 Task: In the  document invoice.epub Insert page numer 'on bottom of the page' change page color to  'Light Brown'. Write company name: Supertech
Action: Mouse moved to (107, 59)
Screenshot: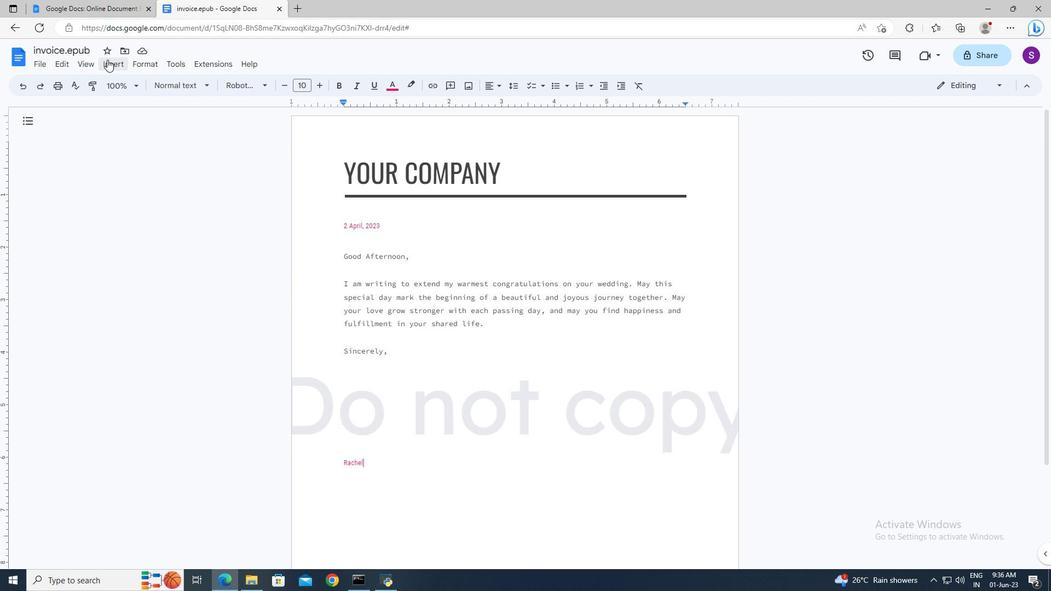 
Action: Mouse pressed left at (107, 59)
Screenshot: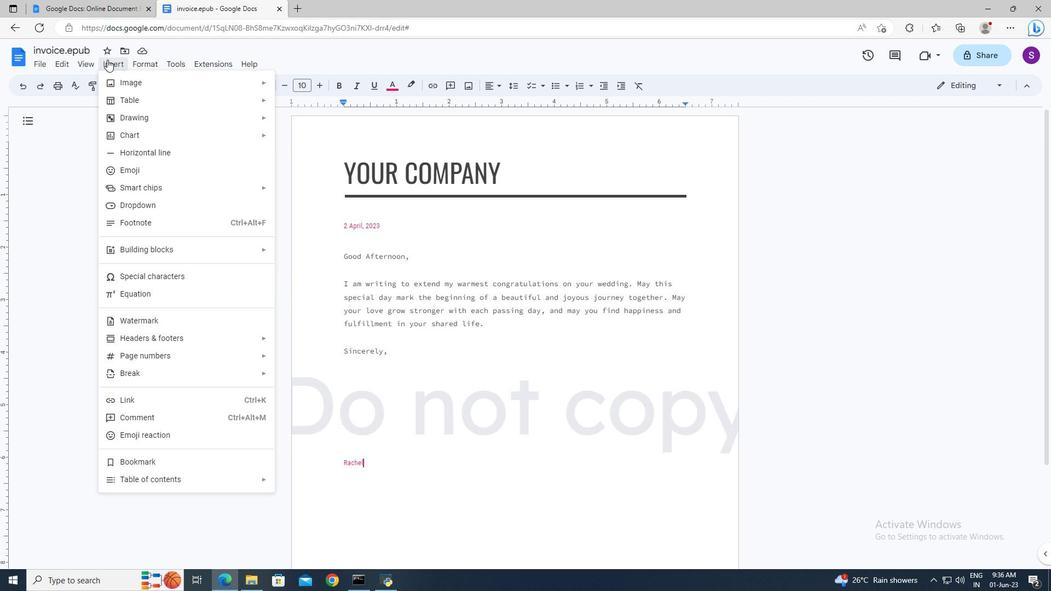 
Action: Mouse moved to (295, 430)
Screenshot: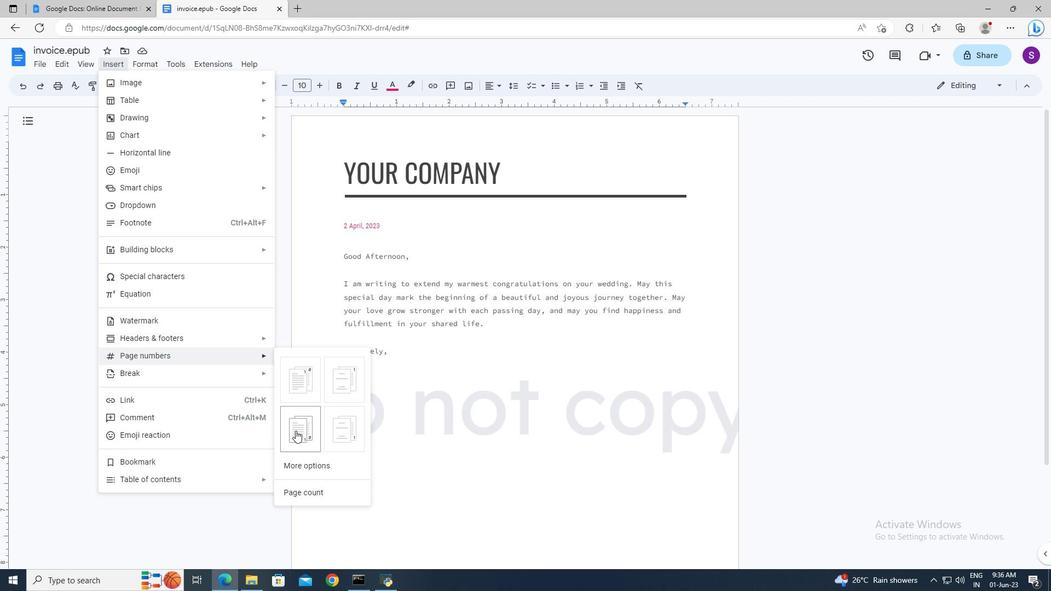 
Action: Mouse pressed left at (295, 430)
Screenshot: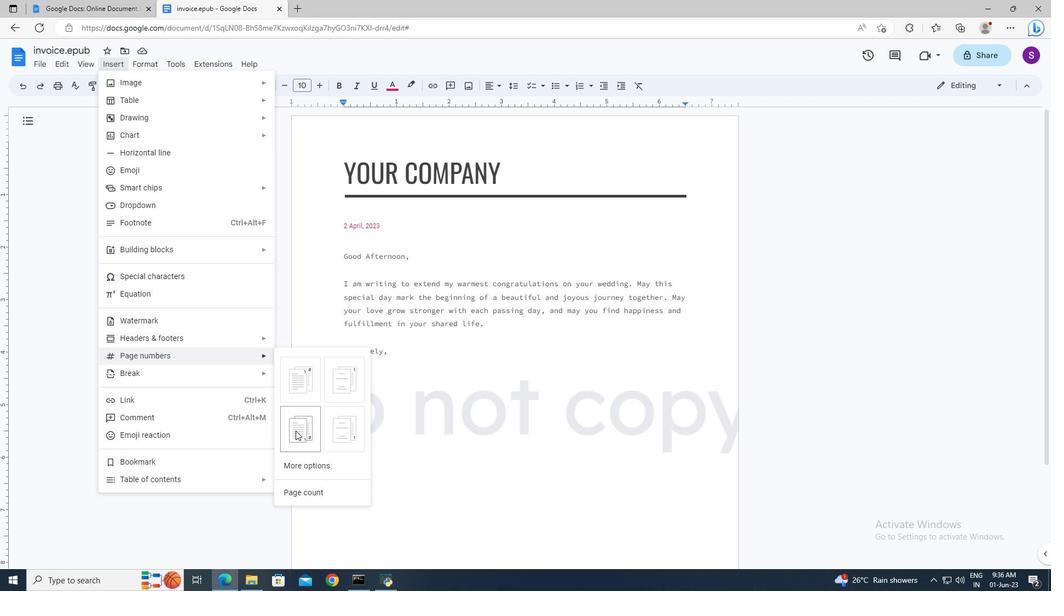 
Action: Mouse moved to (328, 225)
Screenshot: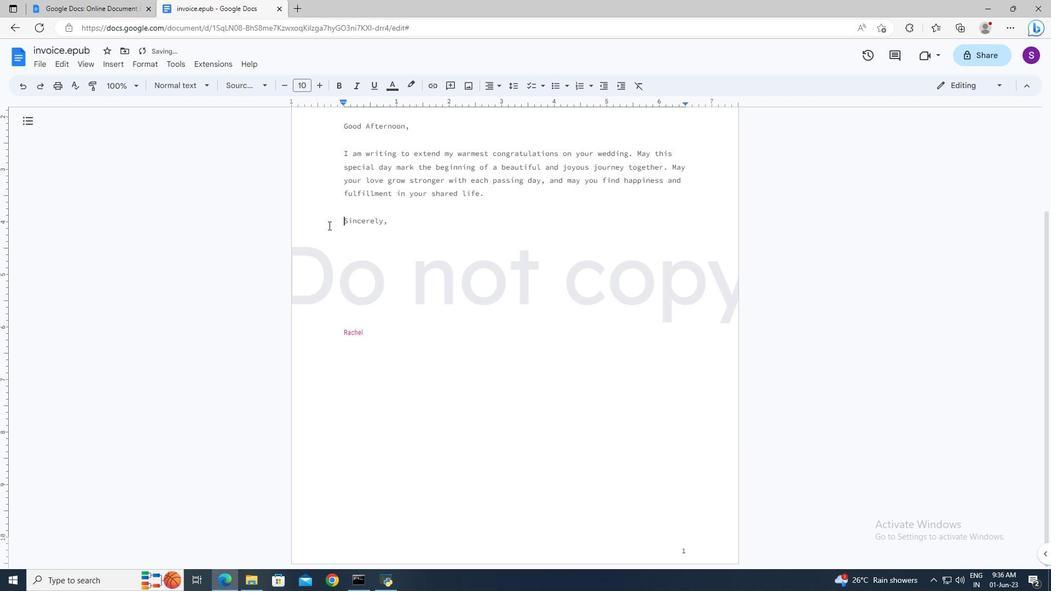 
Action: Mouse pressed left at (328, 225)
Screenshot: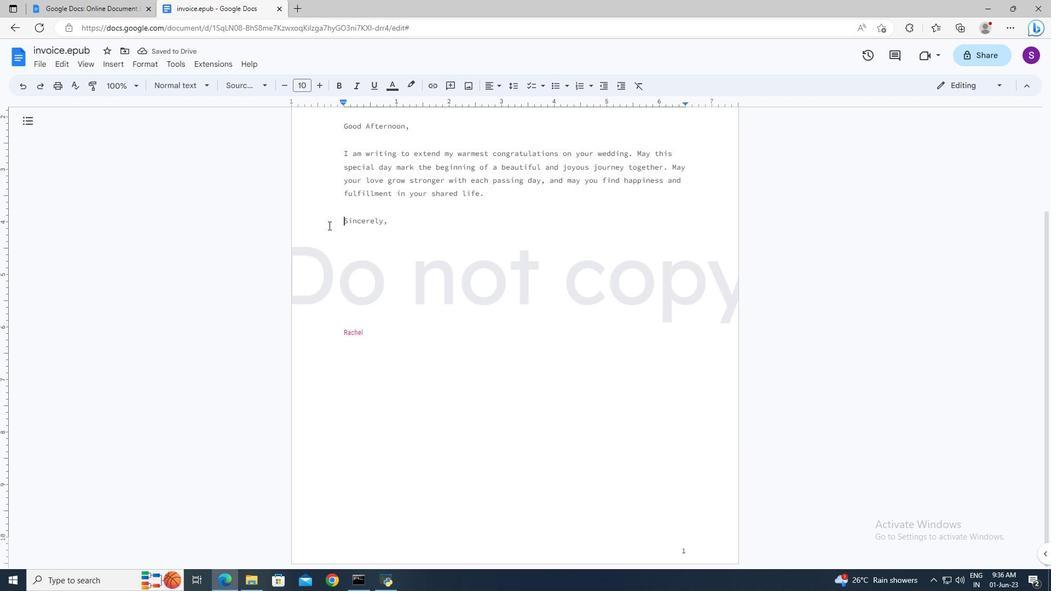 
Action: Mouse moved to (38, 60)
Screenshot: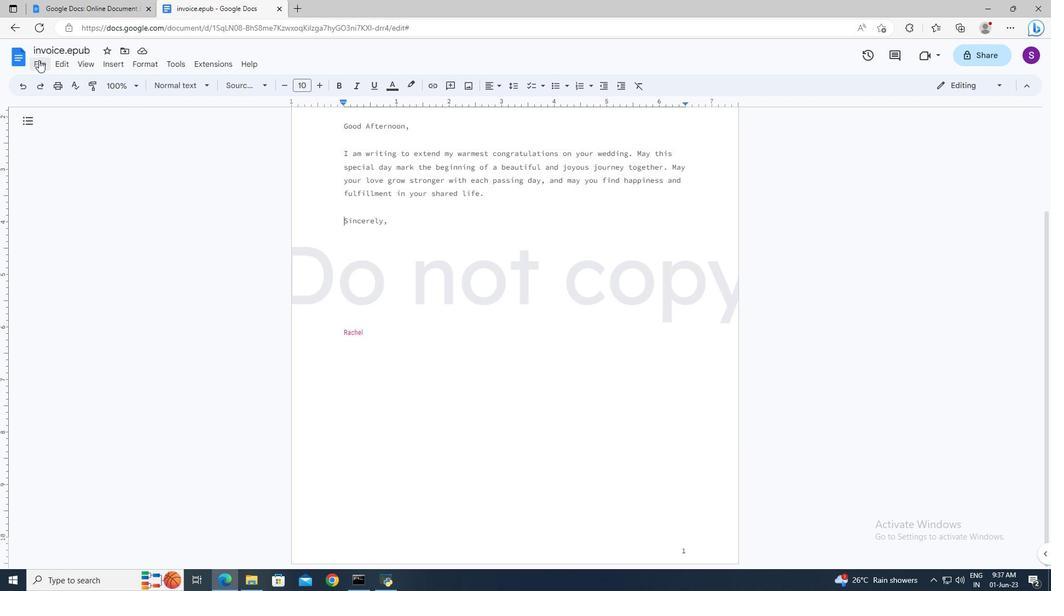 
Action: Mouse pressed left at (38, 60)
Screenshot: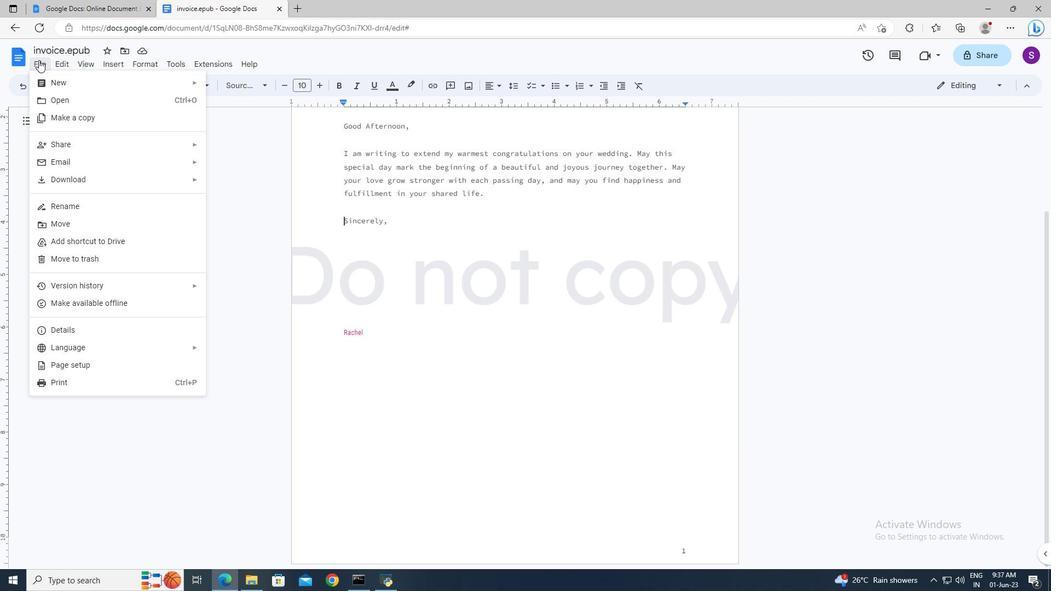
Action: Mouse moved to (84, 366)
Screenshot: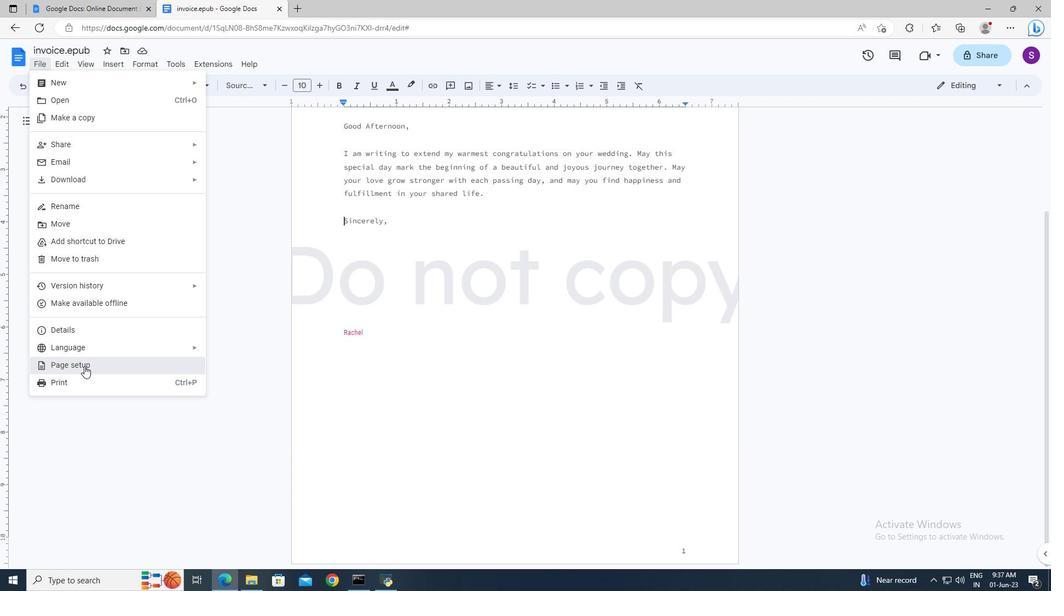 
Action: Mouse pressed left at (84, 366)
Screenshot: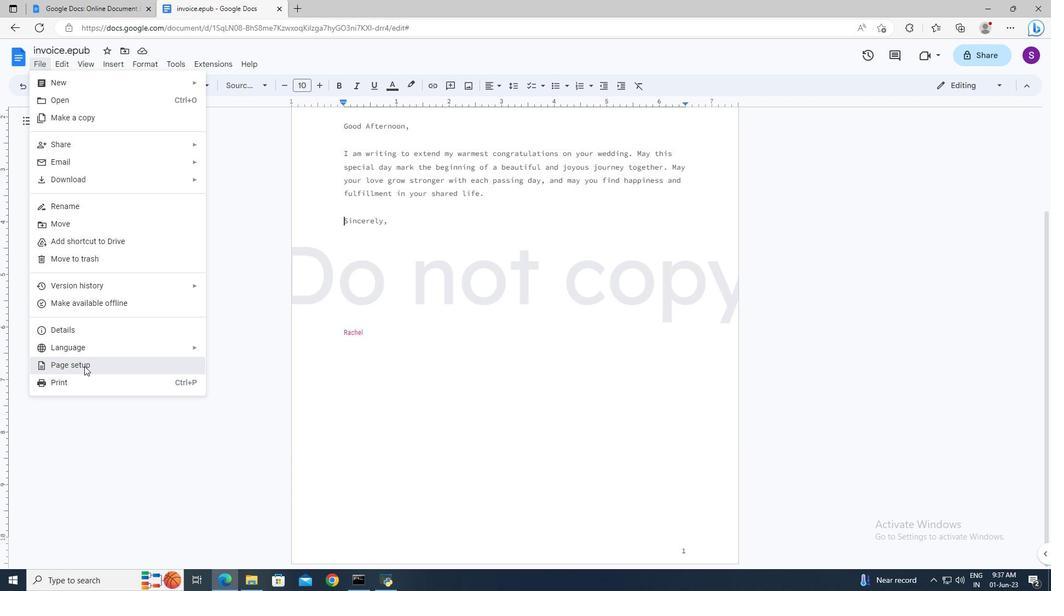 
Action: Mouse moved to (441, 375)
Screenshot: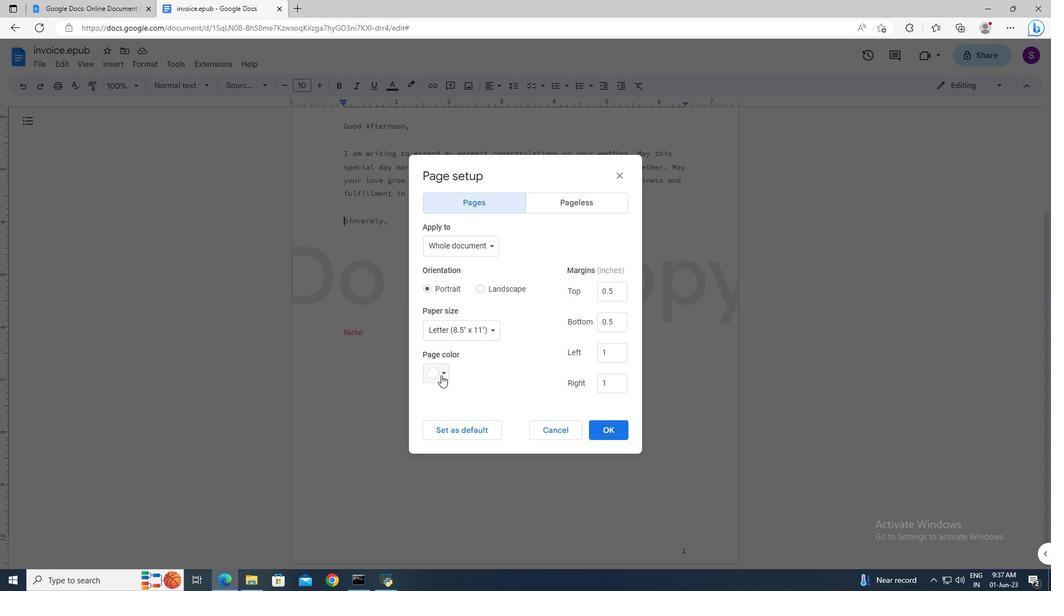 
Action: Mouse pressed left at (441, 375)
Screenshot: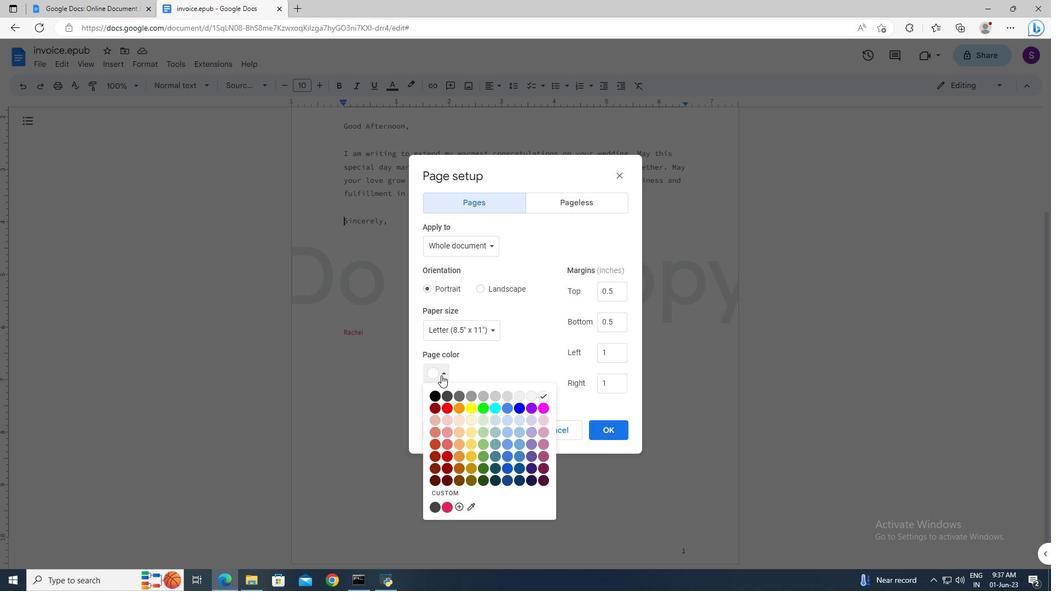 
Action: Mouse moved to (459, 466)
Screenshot: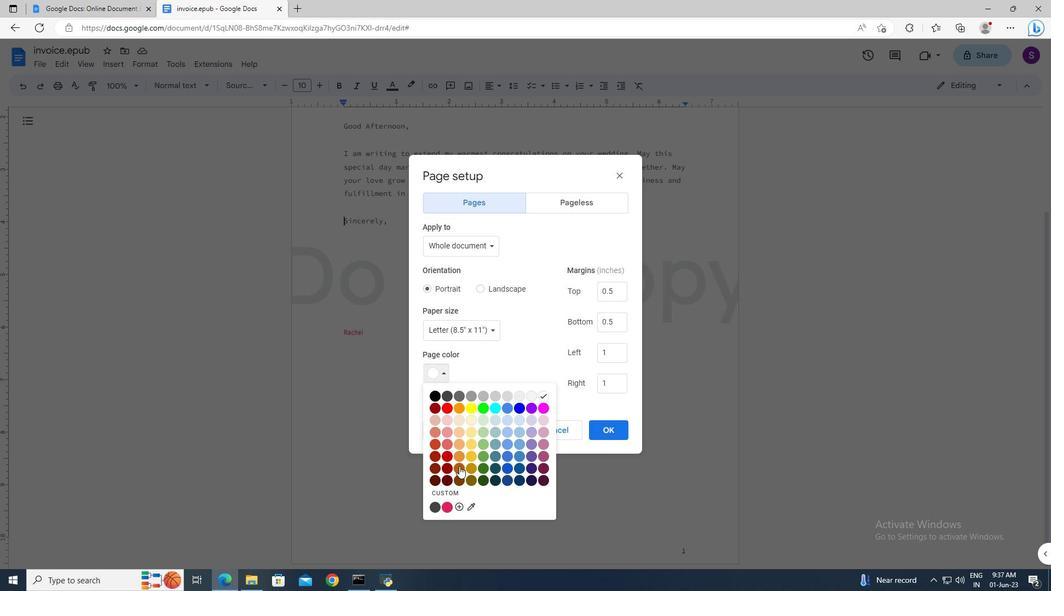 
Action: Mouse pressed left at (459, 466)
Screenshot: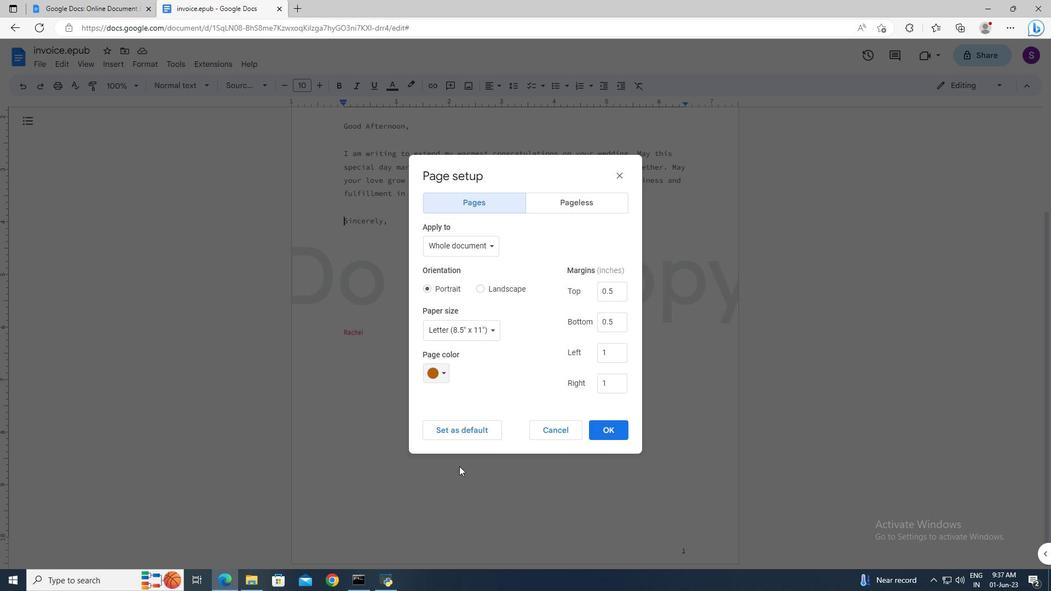 
Action: Mouse moved to (603, 431)
Screenshot: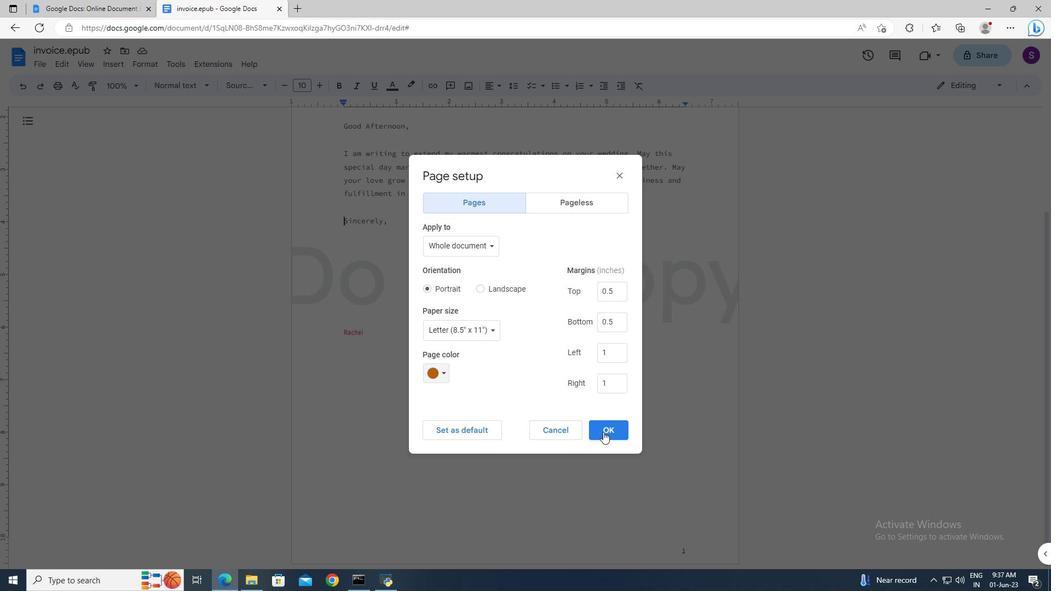 
Action: Mouse pressed left at (603, 431)
Screenshot: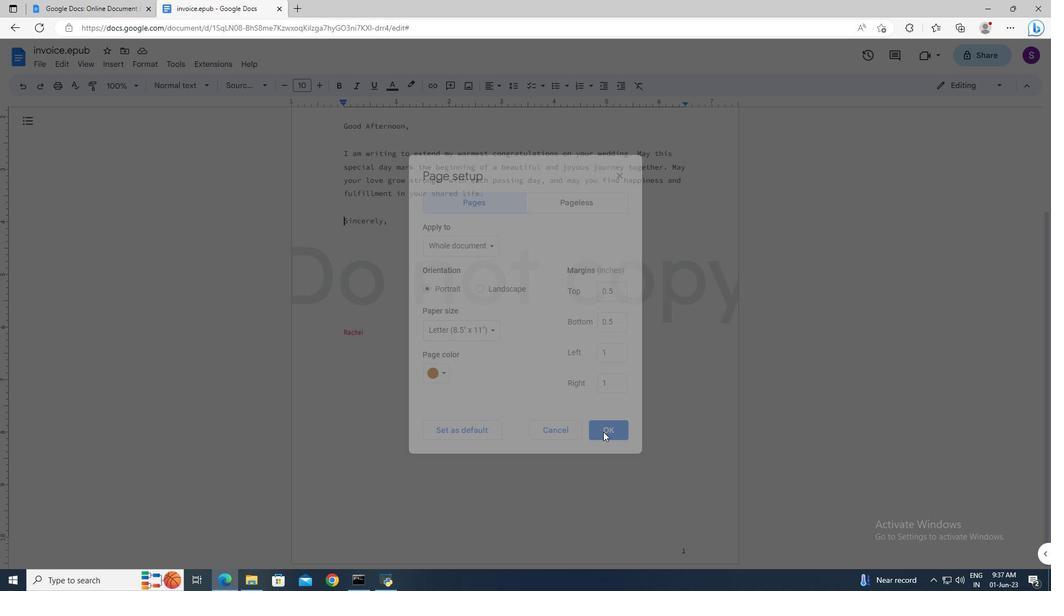 
Action: Mouse moved to (467, 352)
Screenshot: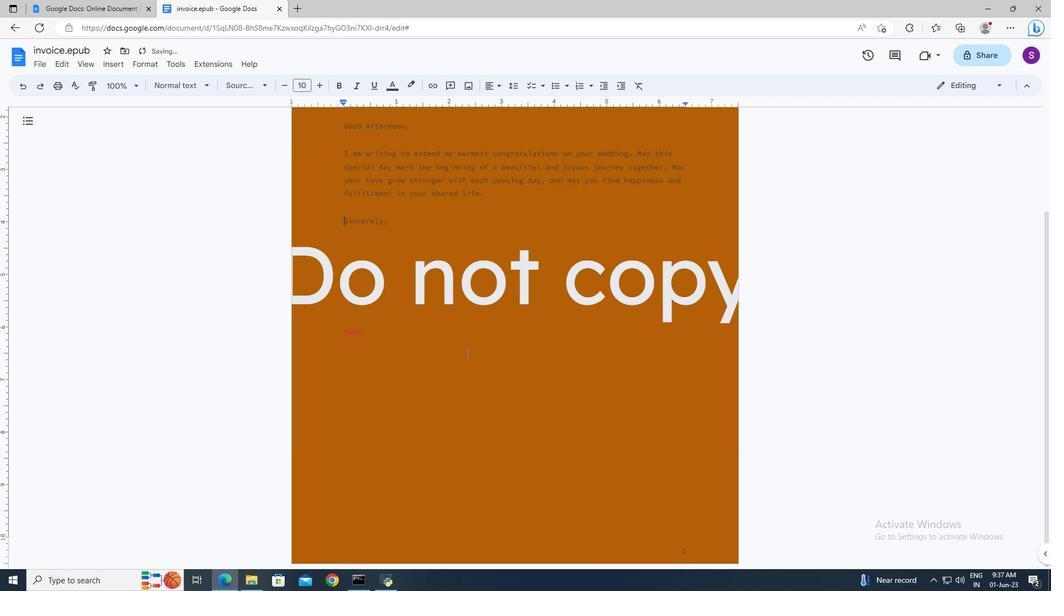 
Action: Mouse scrolled (467, 353) with delta (0, 0)
Screenshot: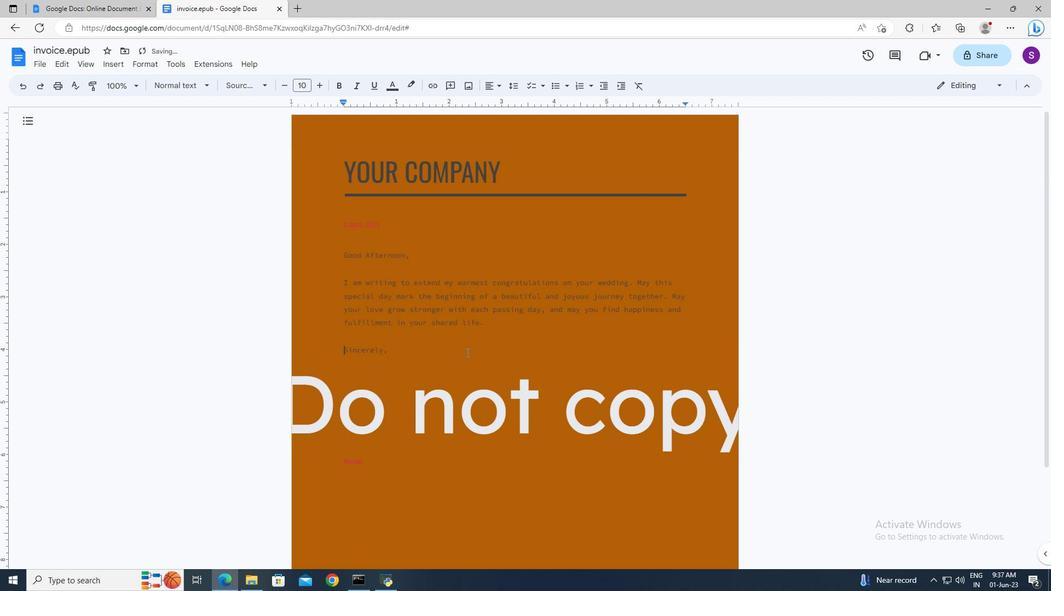 
Action: Mouse scrolled (467, 353) with delta (0, 0)
Screenshot: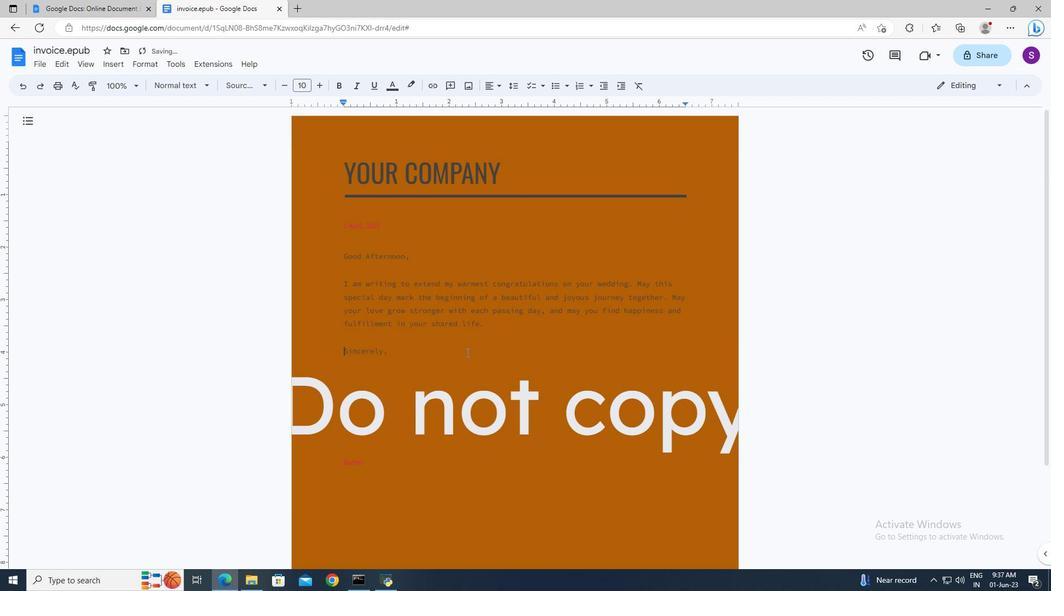 
Action: Mouse scrolled (467, 353) with delta (0, 0)
Screenshot: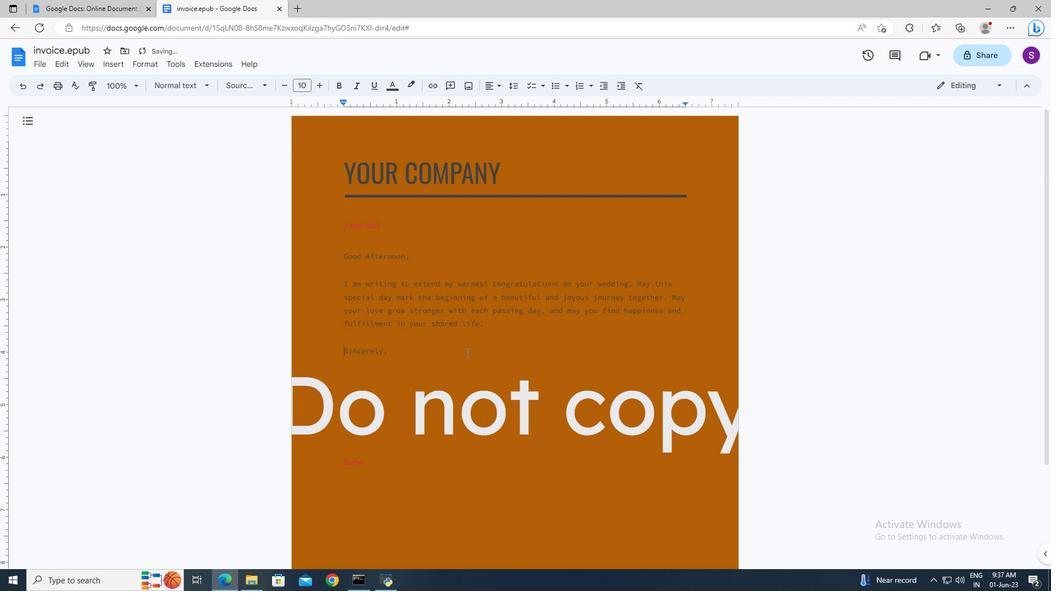 
Action: Mouse moved to (342, 160)
Screenshot: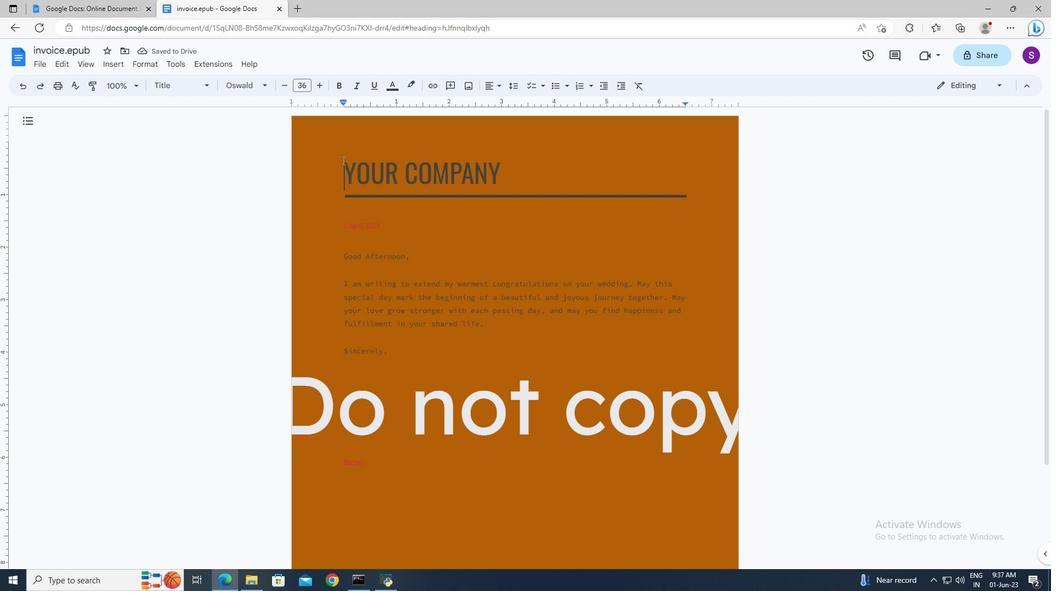 
Action: Mouse pressed left at (342, 160)
Screenshot: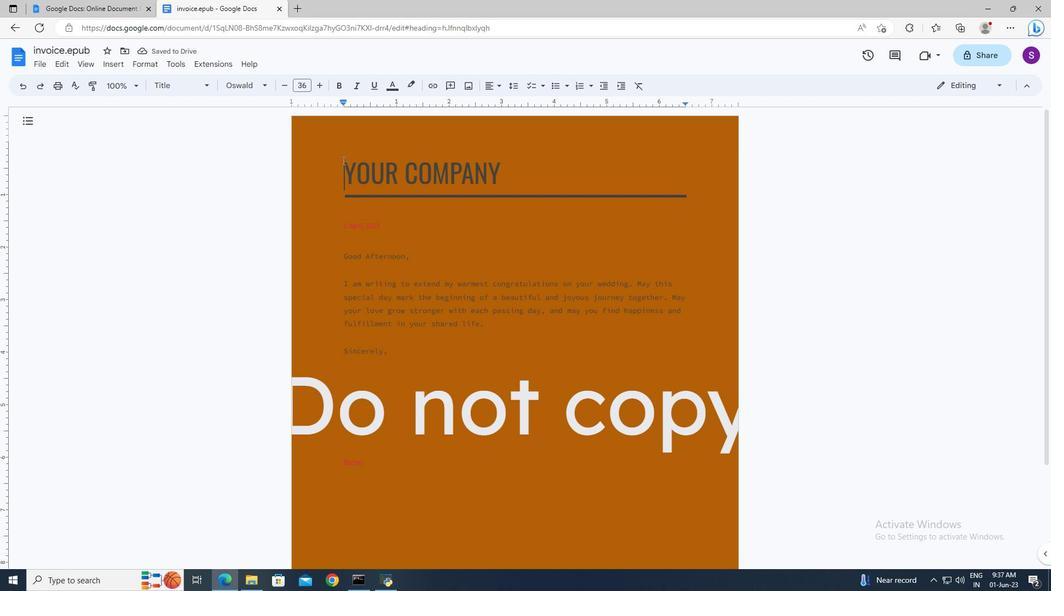 
Action: Key pressed <Key.shift><Key.right><Key.right><Key.shift_r>Supertech
Screenshot: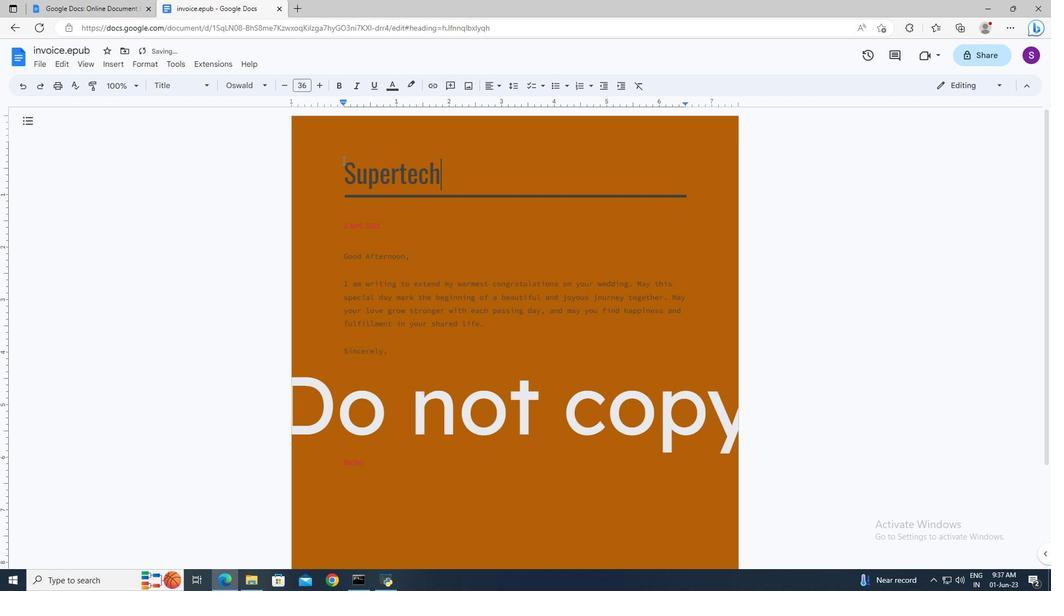 
